 Task: Add the task  Integrate a new online appointment scheduling system for a healthcare provider to the section Customer Satisfaction Sprint in the project AgileRadius and add a Due Date to the respective task as 2024/05/24
Action: Mouse moved to (76, 249)
Screenshot: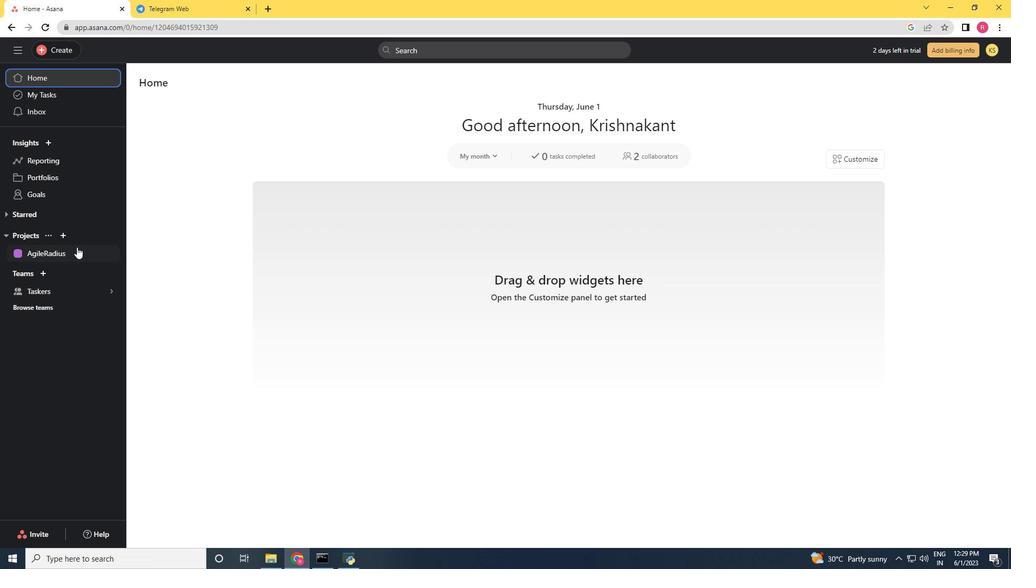 
Action: Mouse pressed left at (76, 249)
Screenshot: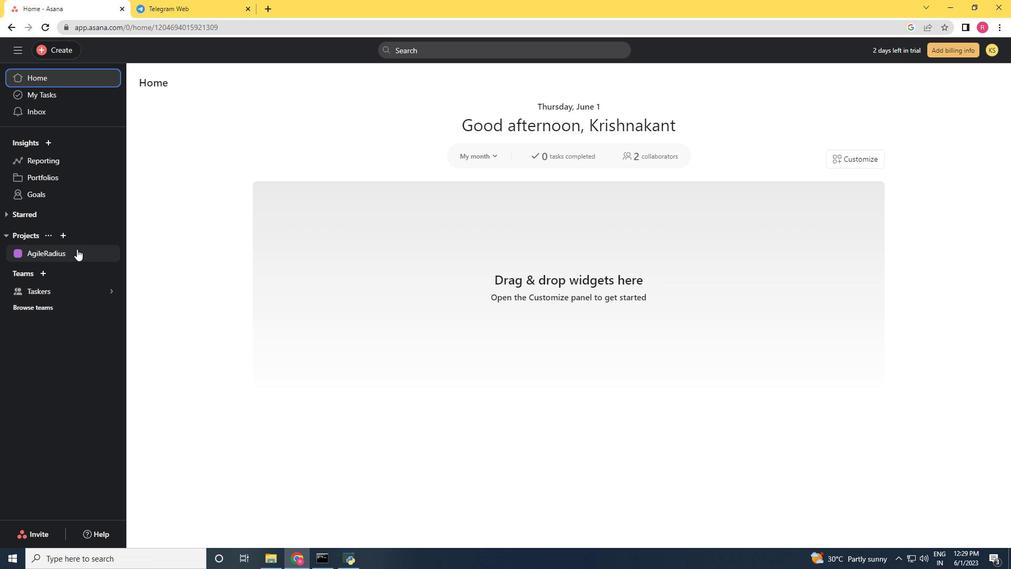 
Action: Mouse moved to (639, 232)
Screenshot: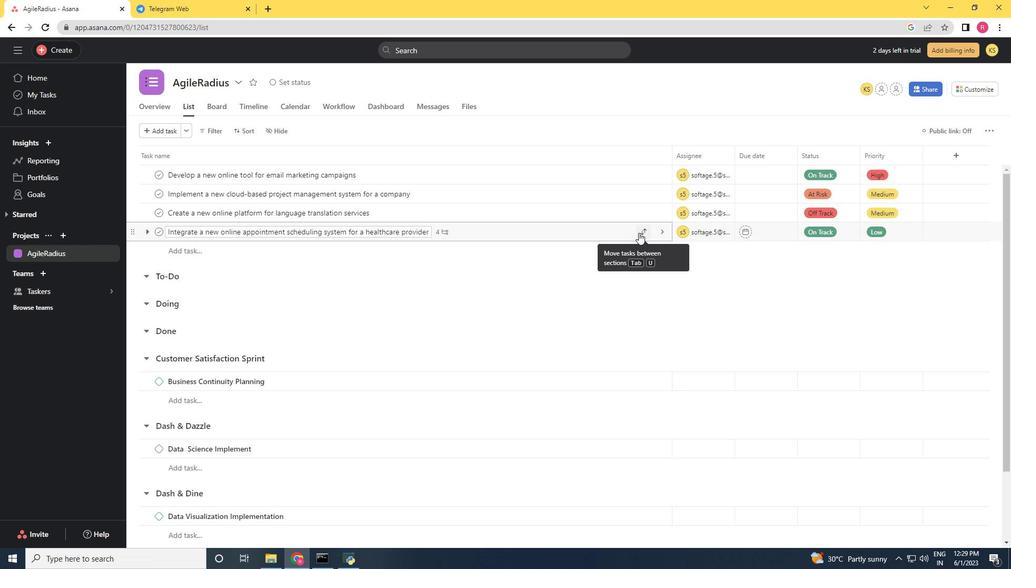 
Action: Mouse pressed left at (639, 232)
Screenshot: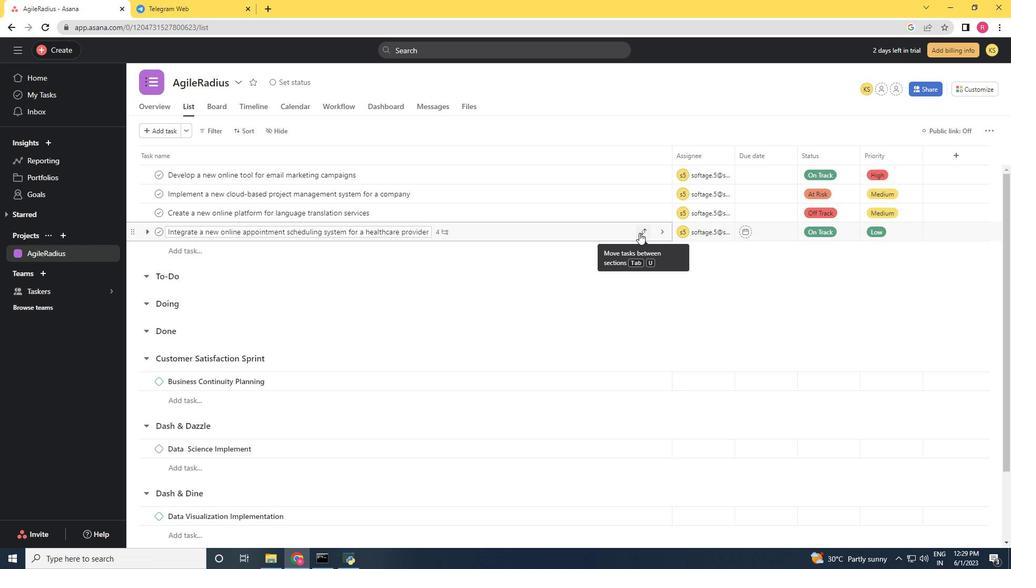 
Action: Mouse moved to (592, 349)
Screenshot: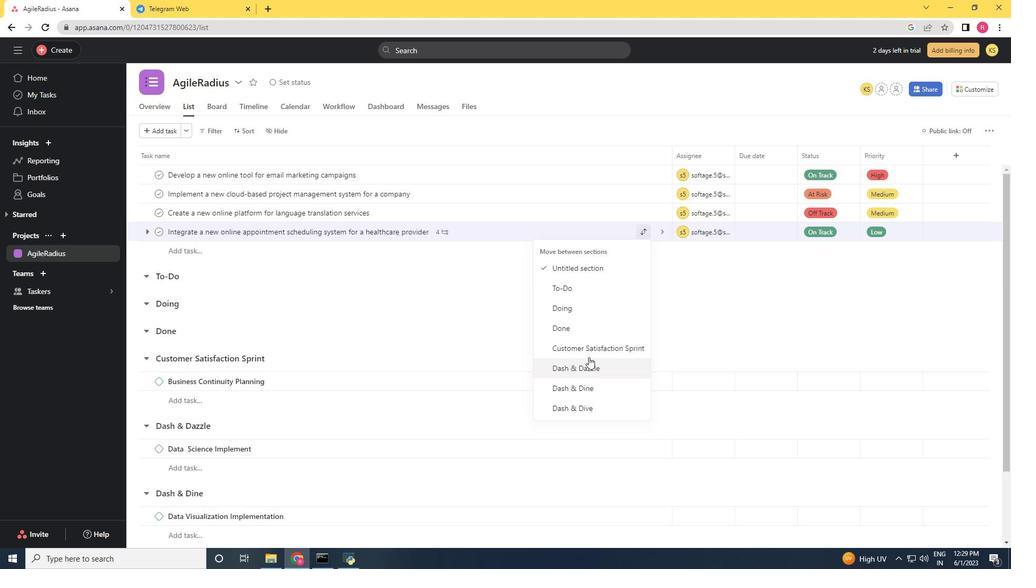 
Action: Mouse pressed left at (592, 349)
Screenshot: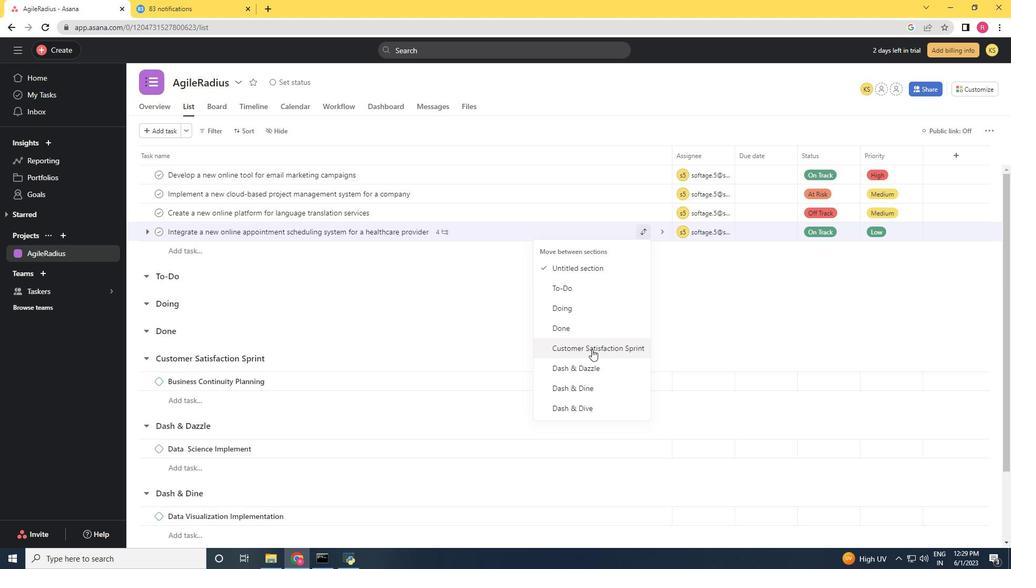
Action: Mouse moved to (534, 356)
Screenshot: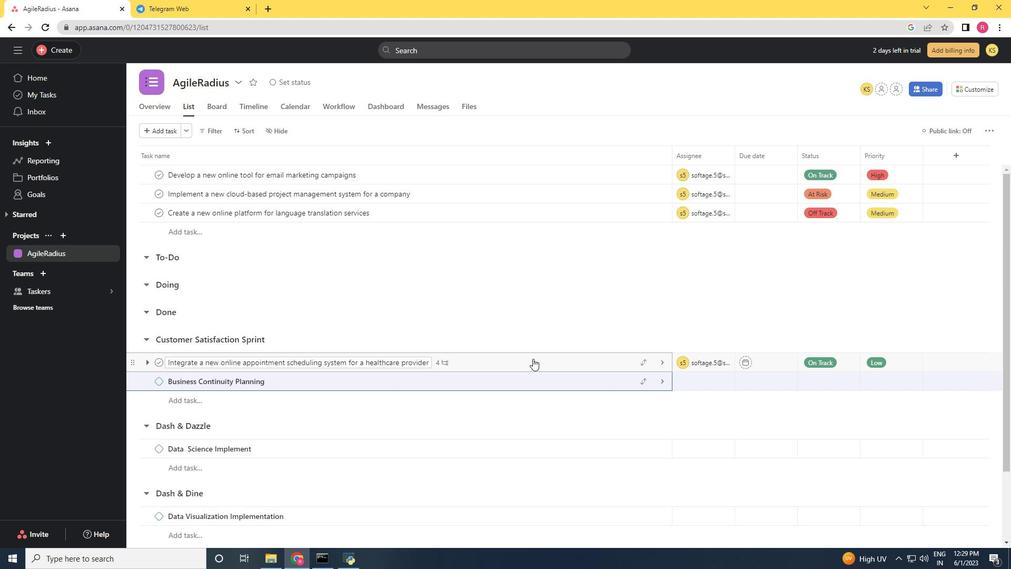 
Action: Mouse pressed left at (534, 356)
Screenshot: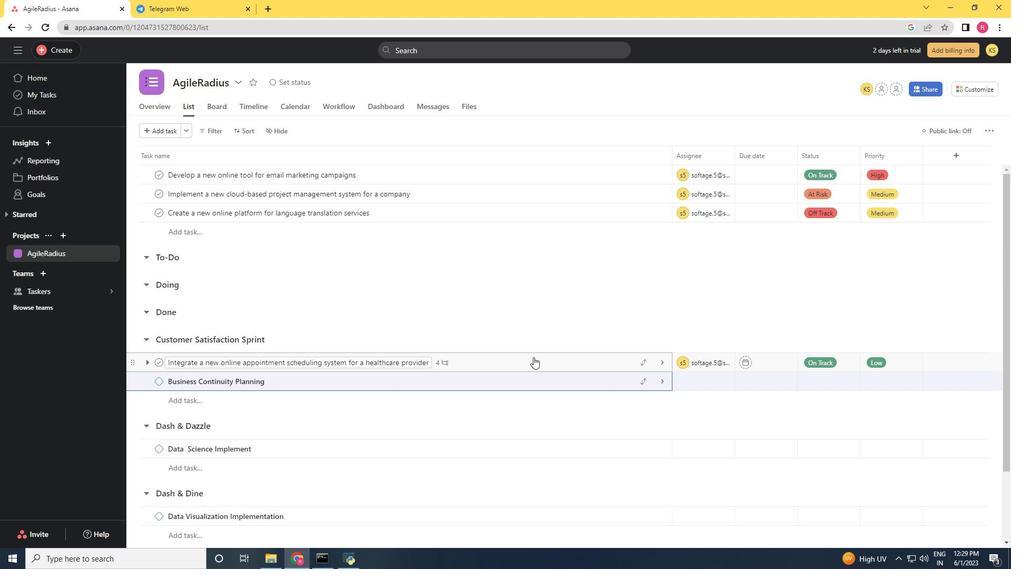 
Action: Mouse moved to (754, 222)
Screenshot: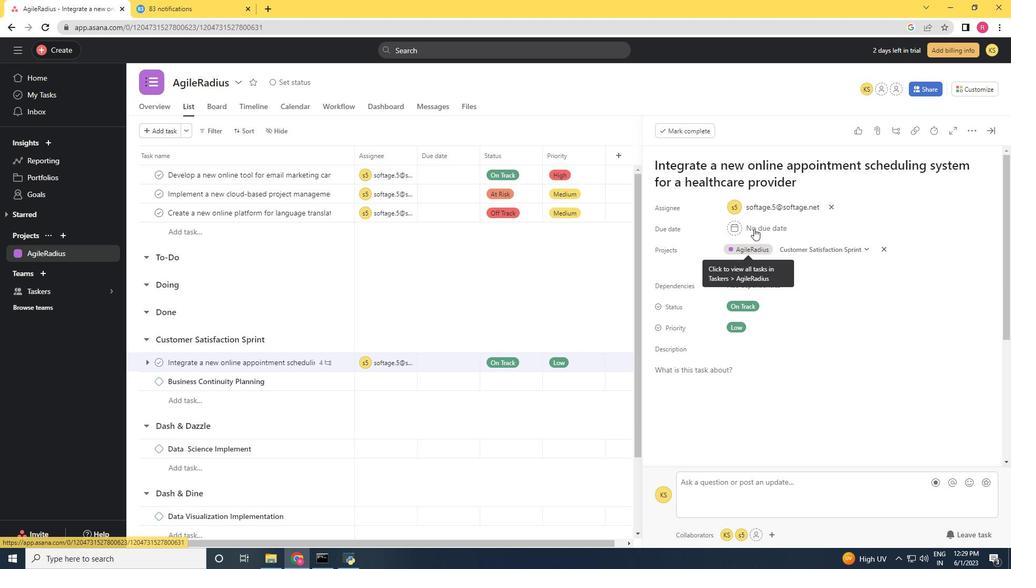 
Action: Mouse pressed left at (754, 222)
Screenshot: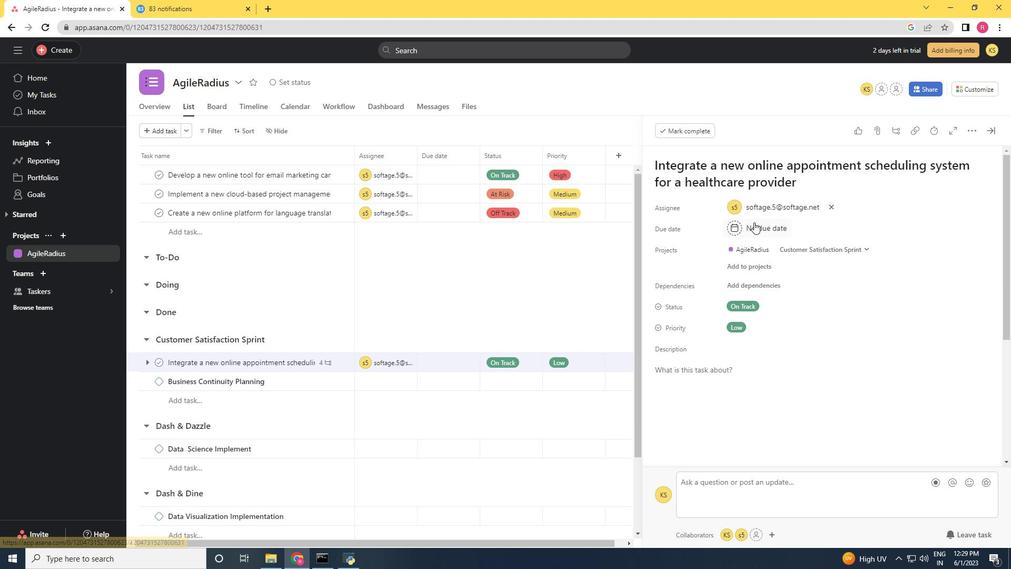 
Action: Mouse moved to (853, 280)
Screenshot: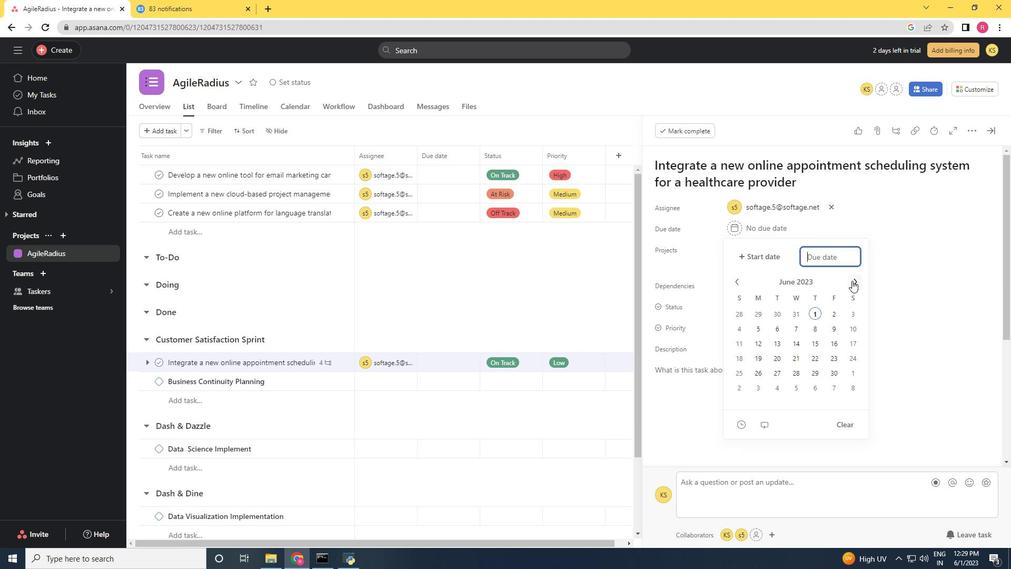 
Action: Mouse pressed left at (853, 280)
Screenshot: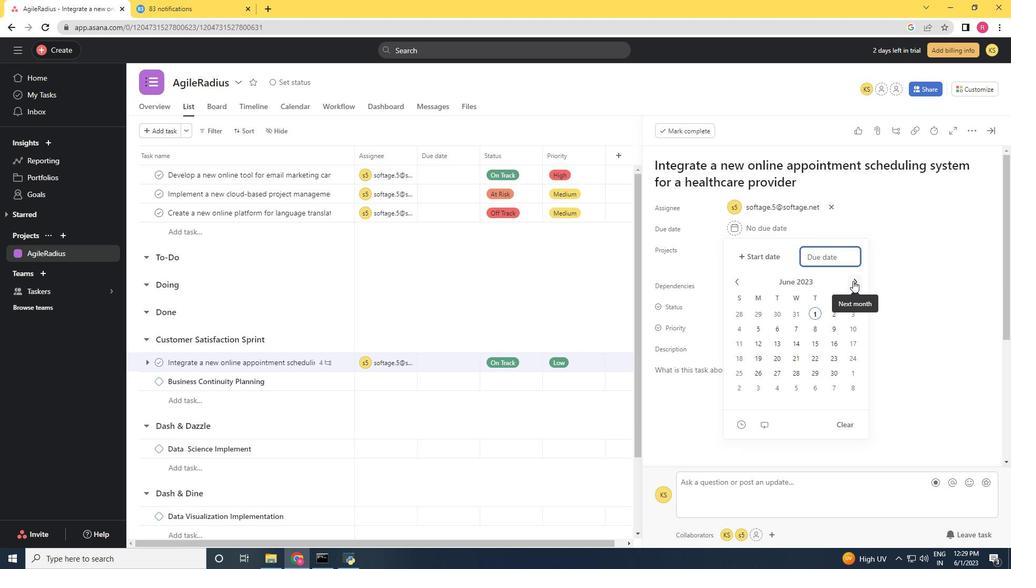 
Action: Mouse moved to (853, 279)
Screenshot: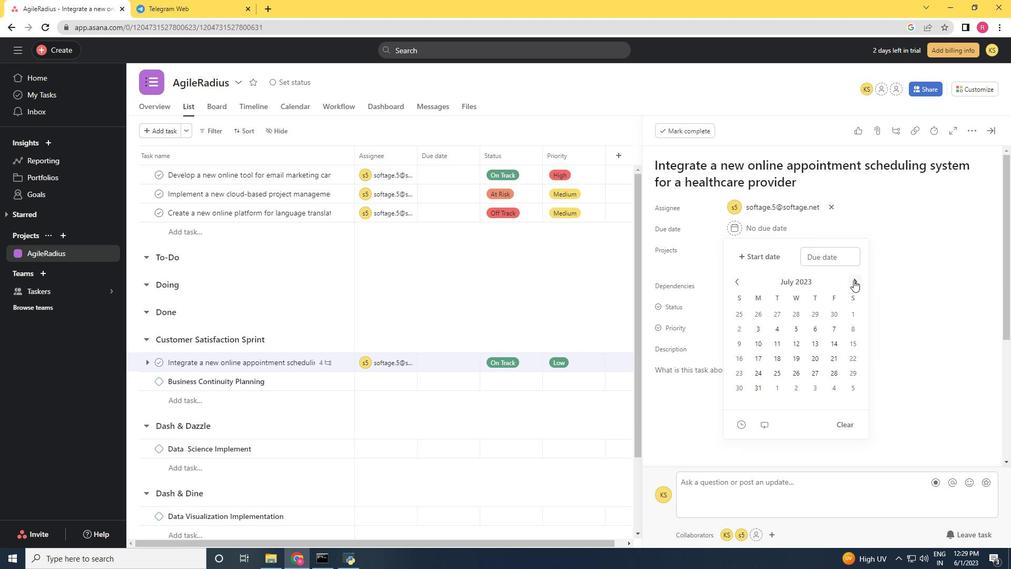 
Action: Mouse pressed left at (853, 279)
Screenshot: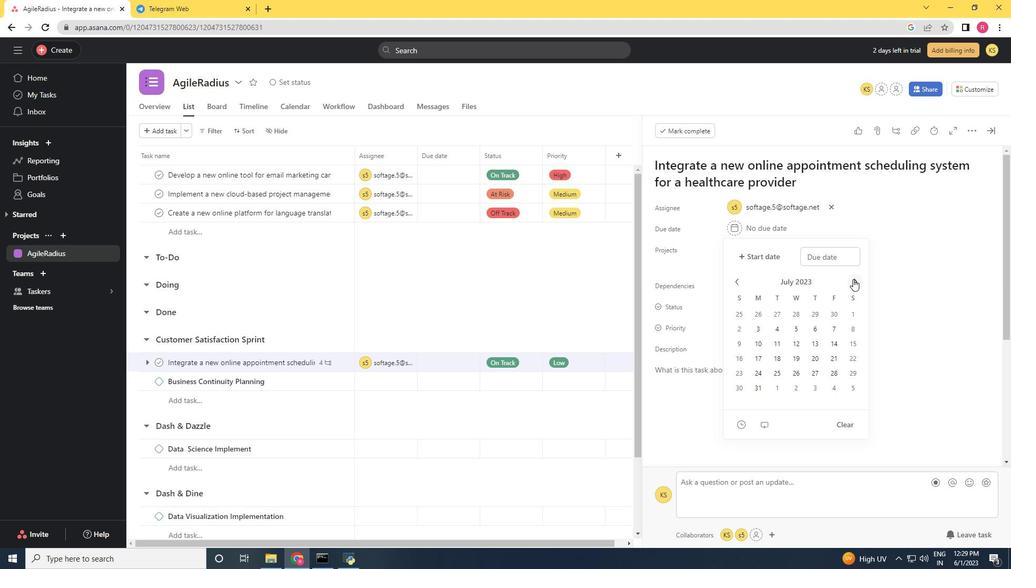 
Action: Mouse pressed left at (853, 279)
Screenshot: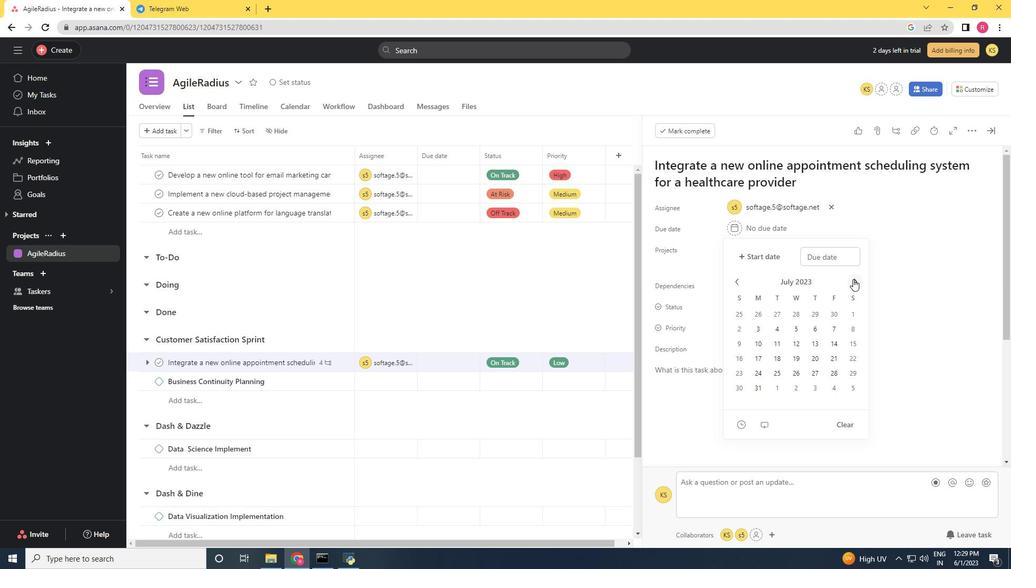 
Action: Mouse pressed left at (853, 279)
Screenshot: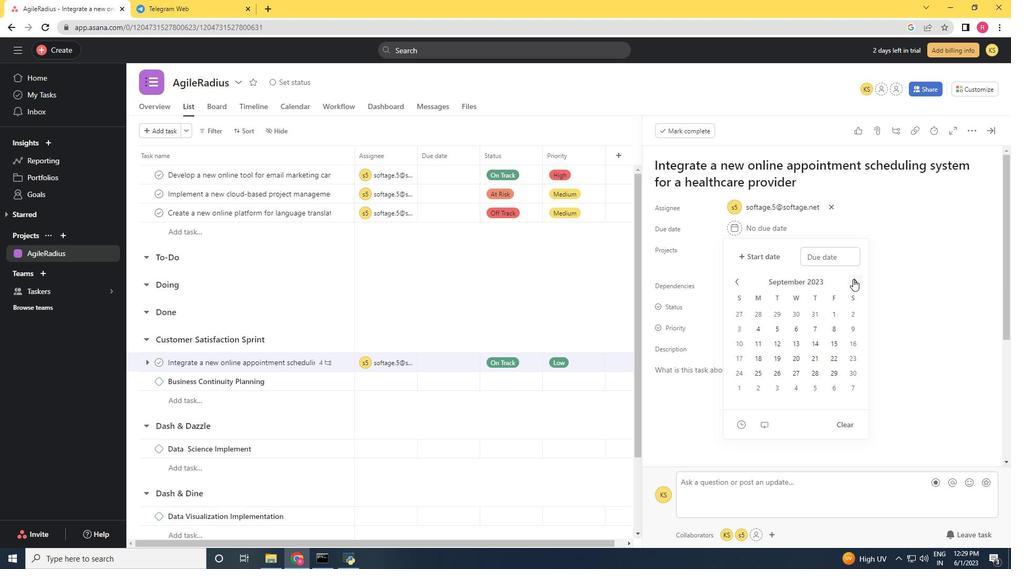 
Action: Mouse pressed left at (853, 279)
Screenshot: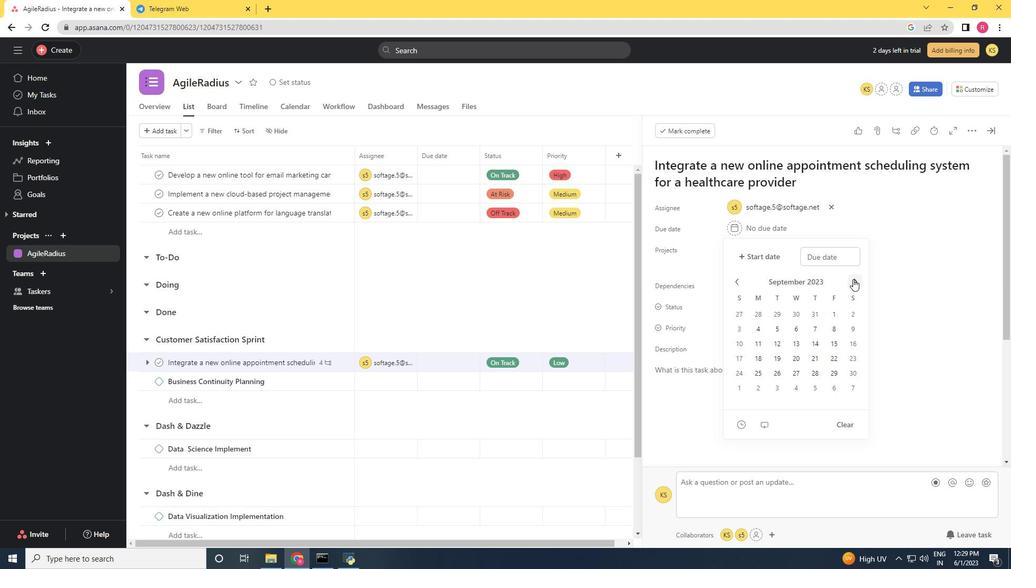 
Action: Mouse pressed left at (853, 279)
Screenshot: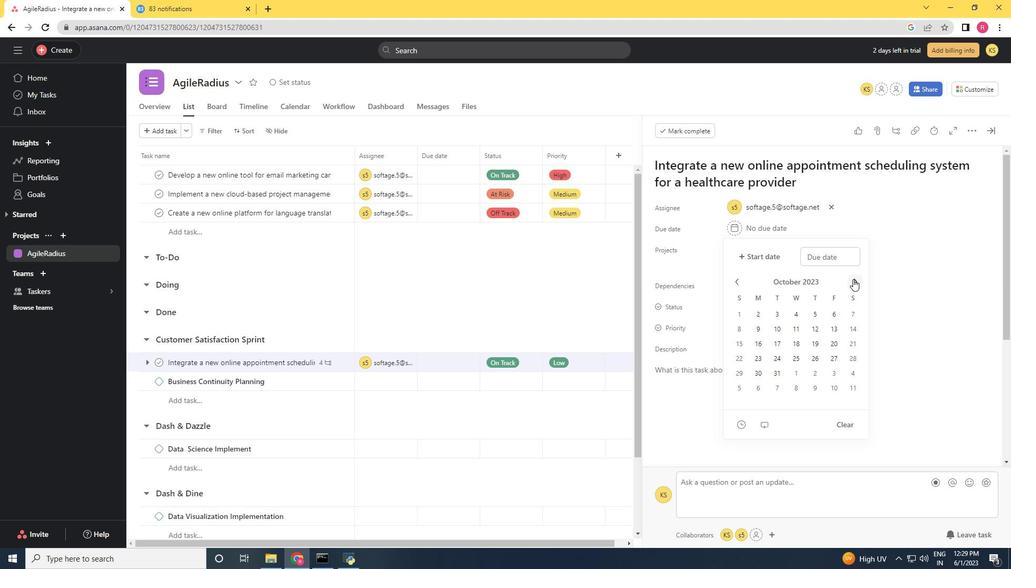 
Action: Mouse pressed left at (853, 279)
Screenshot: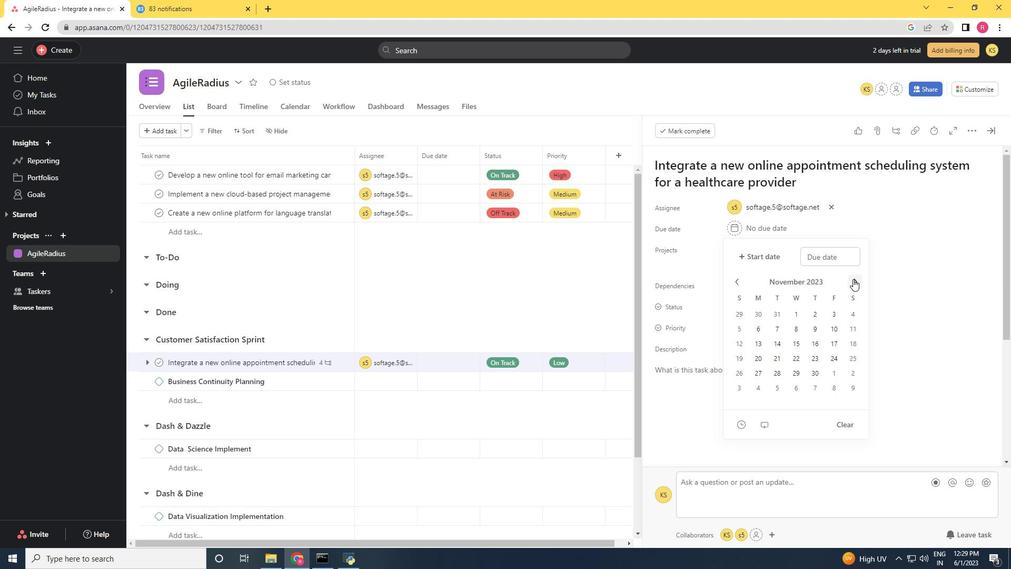 
Action: Mouse pressed left at (853, 279)
Screenshot: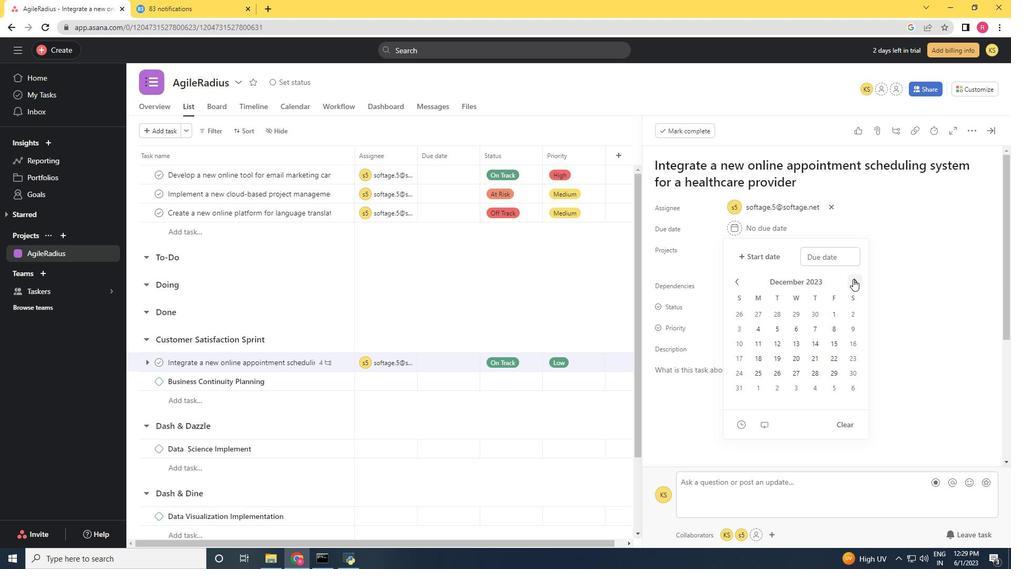 
Action: Mouse pressed left at (853, 279)
Screenshot: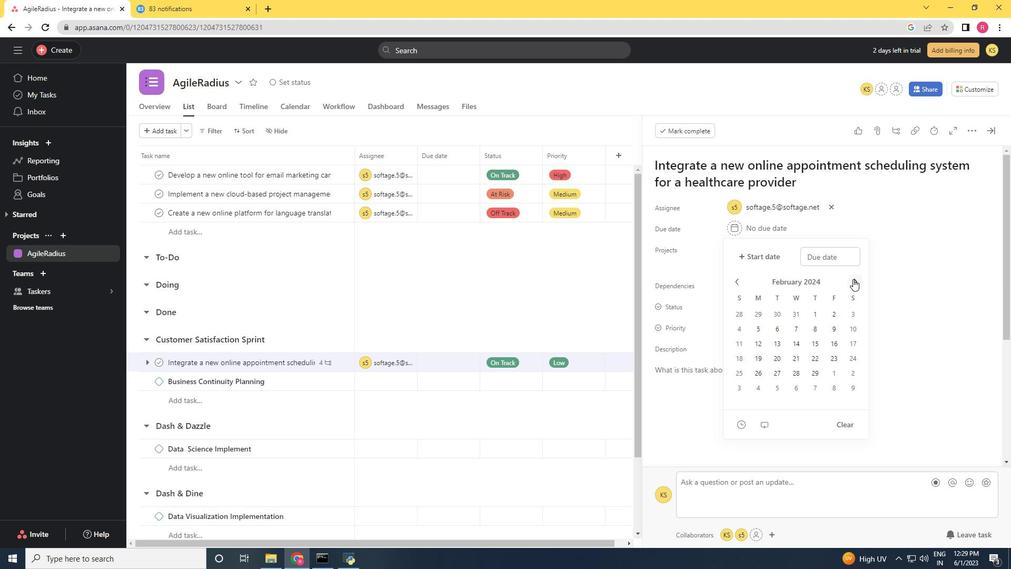 
Action: Mouse pressed left at (853, 279)
Screenshot: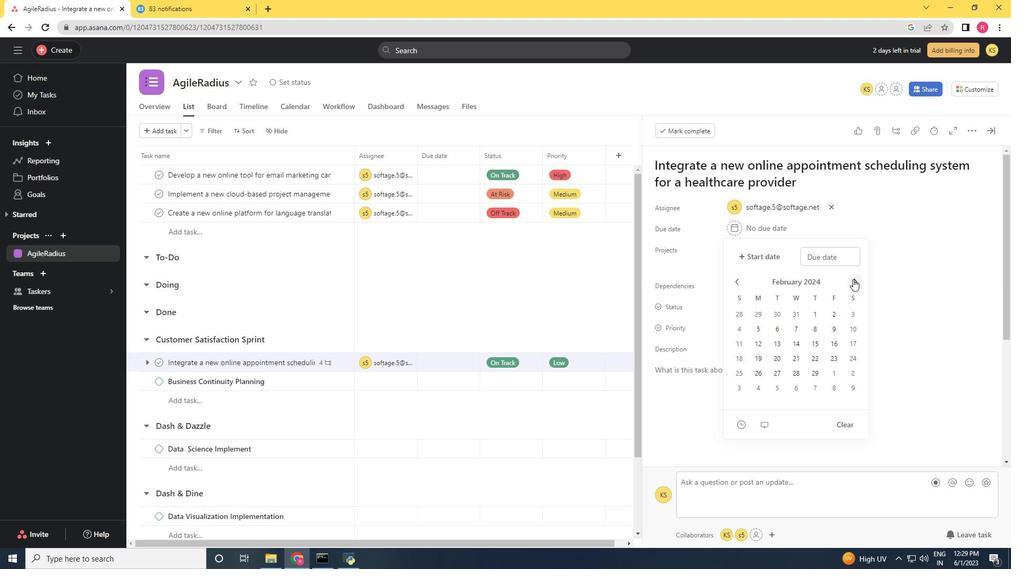 
Action: Mouse pressed left at (853, 279)
Screenshot: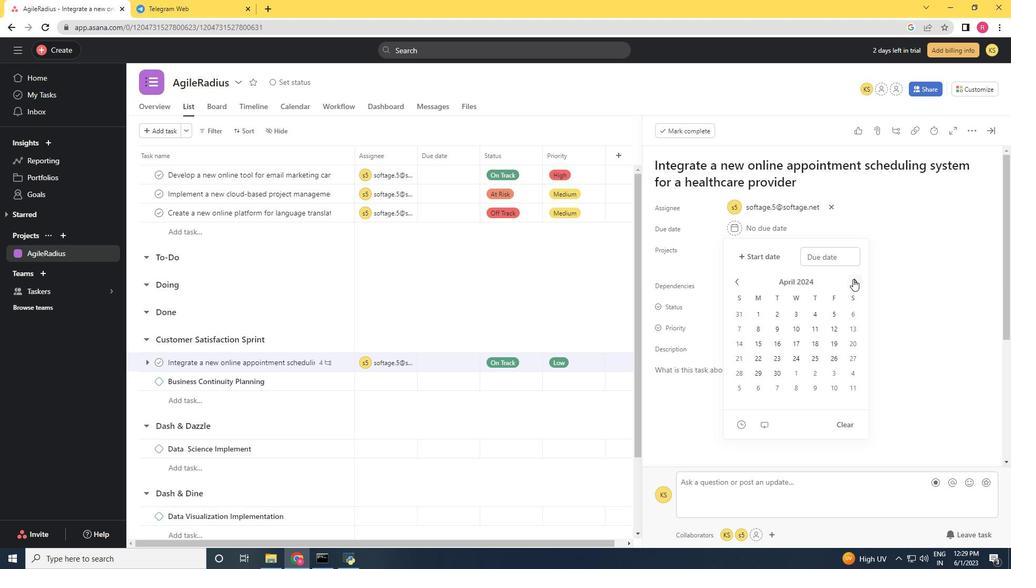 
Action: Mouse moved to (832, 359)
Screenshot: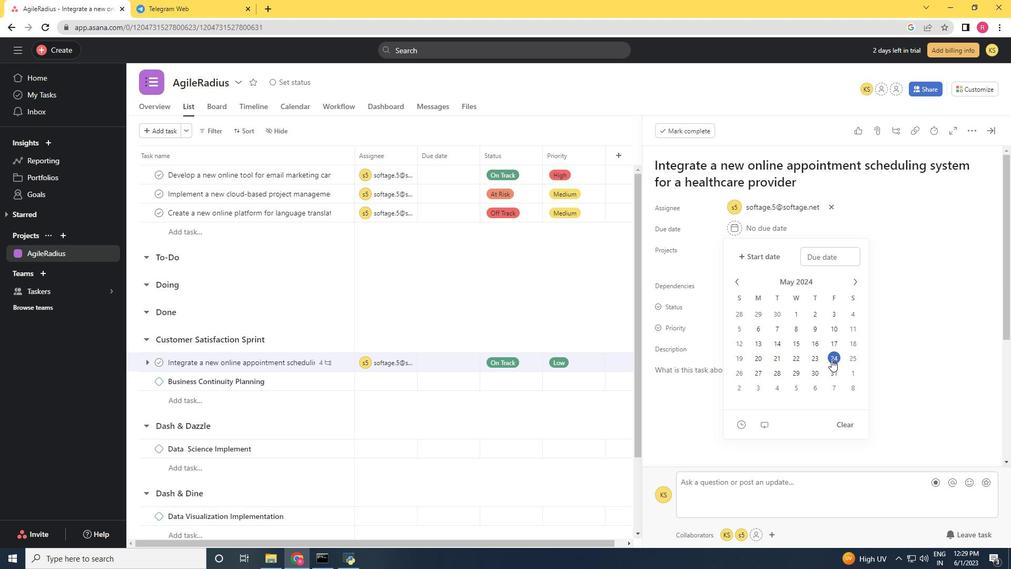 
Action: Mouse pressed left at (832, 359)
Screenshot: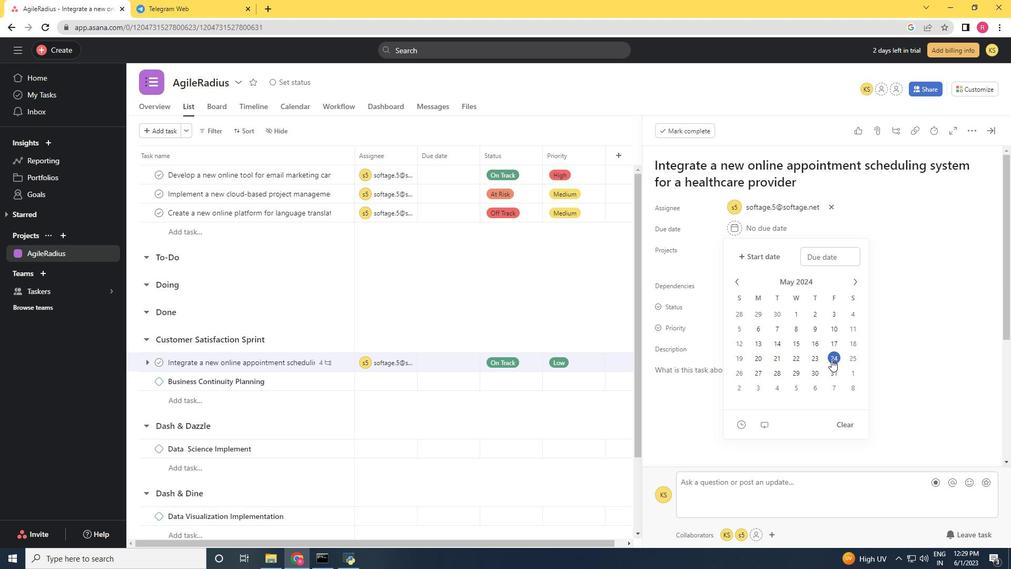 
Action: Mouse moved to (898, 333)
Screenshot: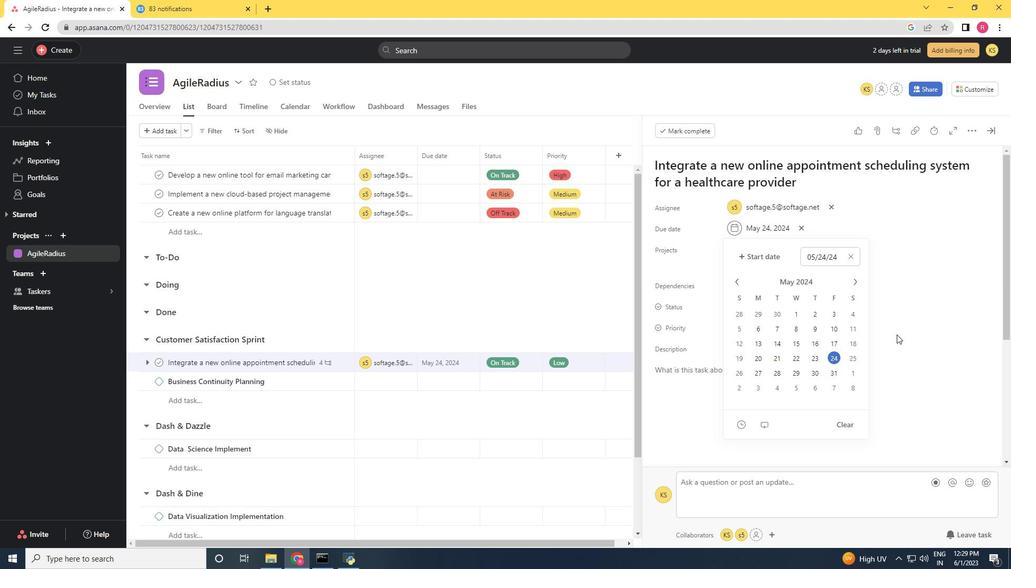 
Action: Mouse pressed left at (898, 333)
Screenshot: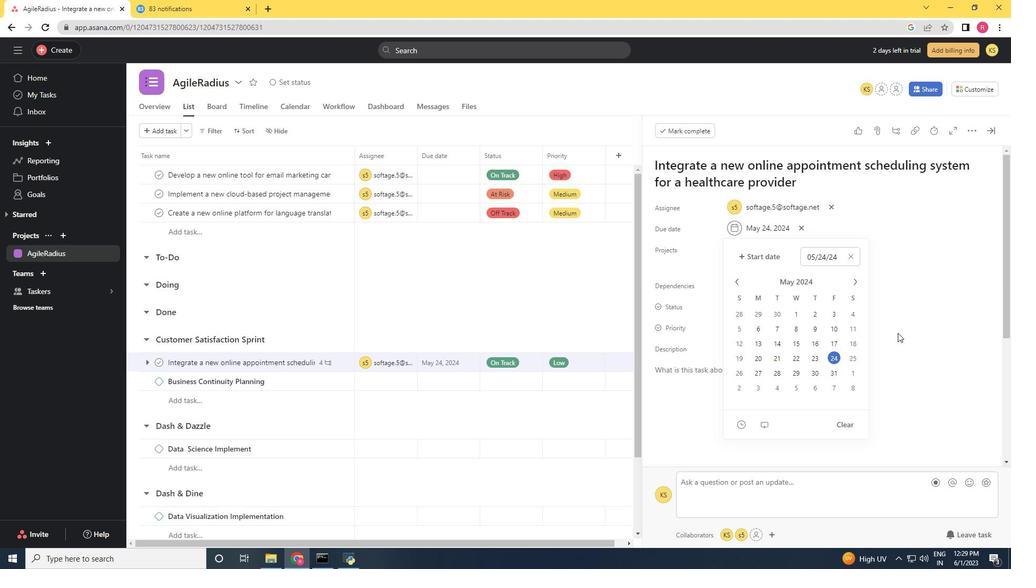 
Action: Mouse moved to (990, 133)
Screenshot: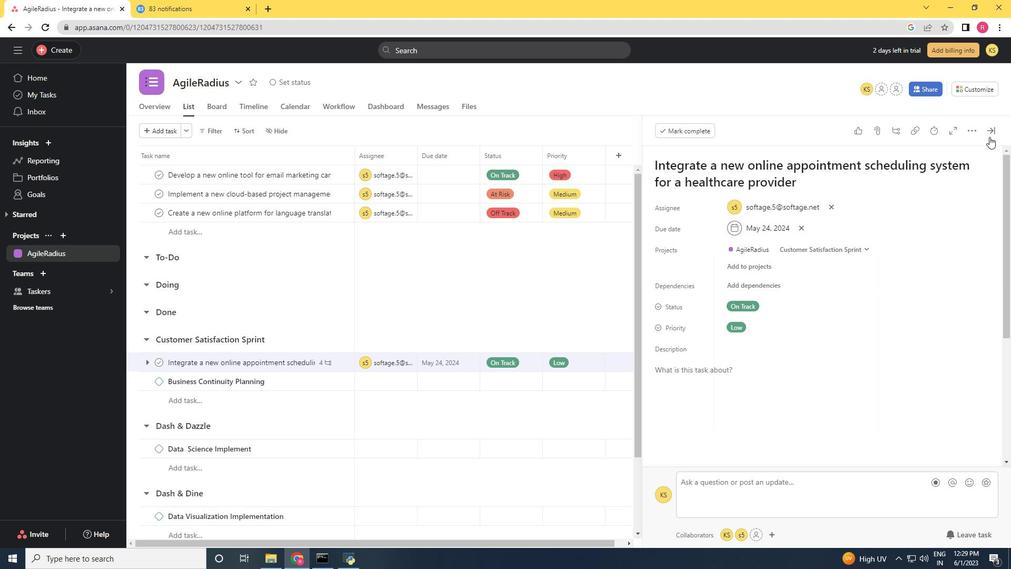 
Action: Mouse pressed left at (990, 133)
Screenshot: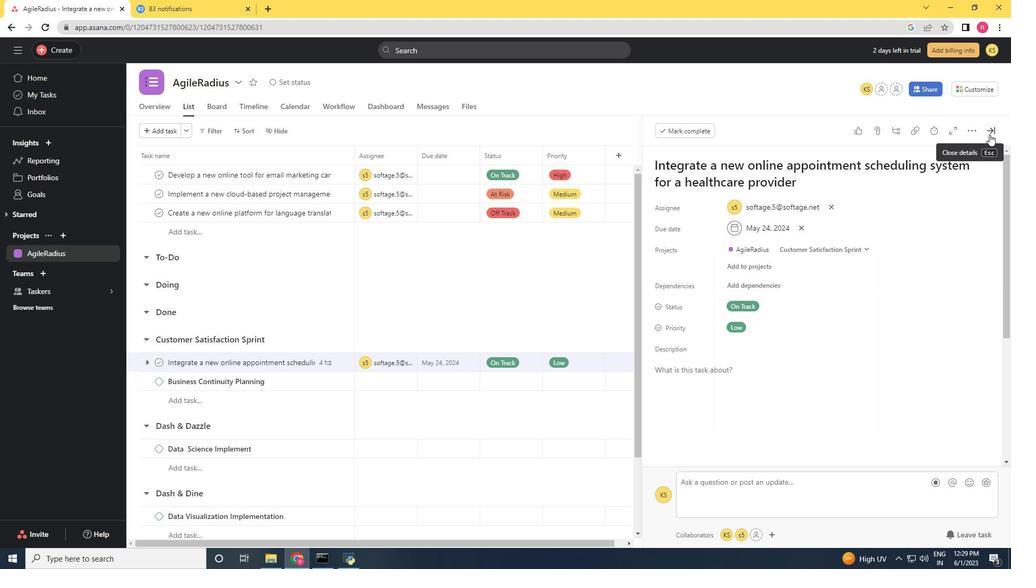 
Action: Mouse moved to (697, 184)
Screenshot: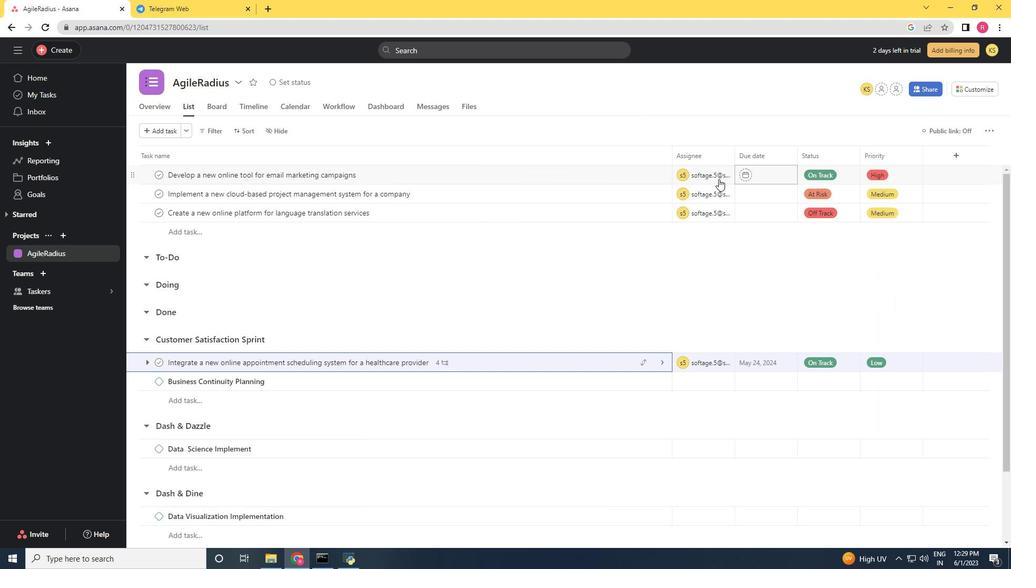 
